 Task: Insert smiley emoji.
Action: Mouse moved to (629, 65)
Screenshot: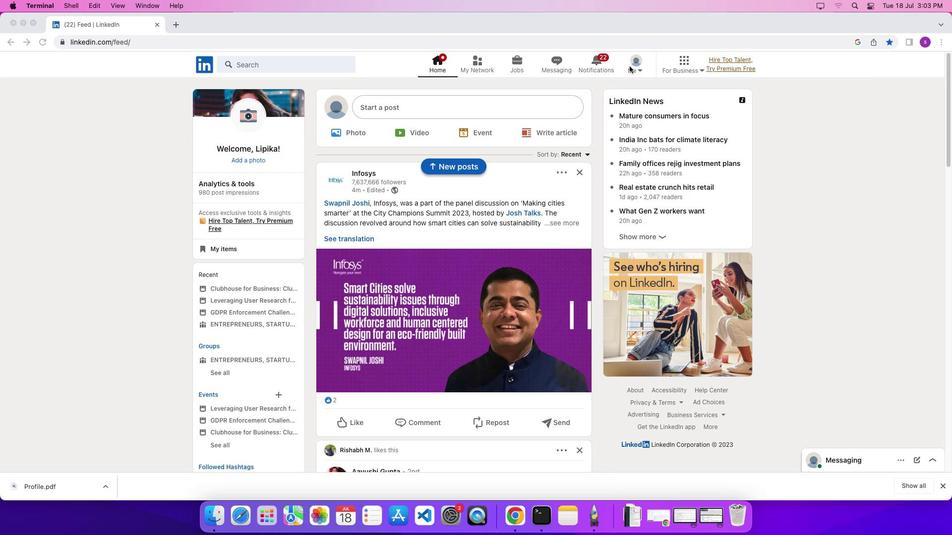 
Action: Mouse pressed left at (629, 65)
Screenshot: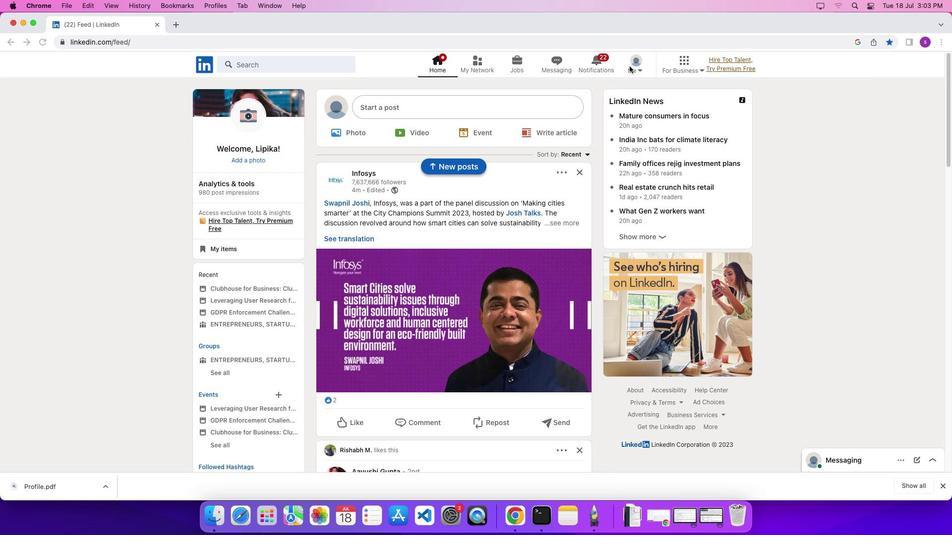 
Action: Mouse moved to (639, 66)
Screenshot: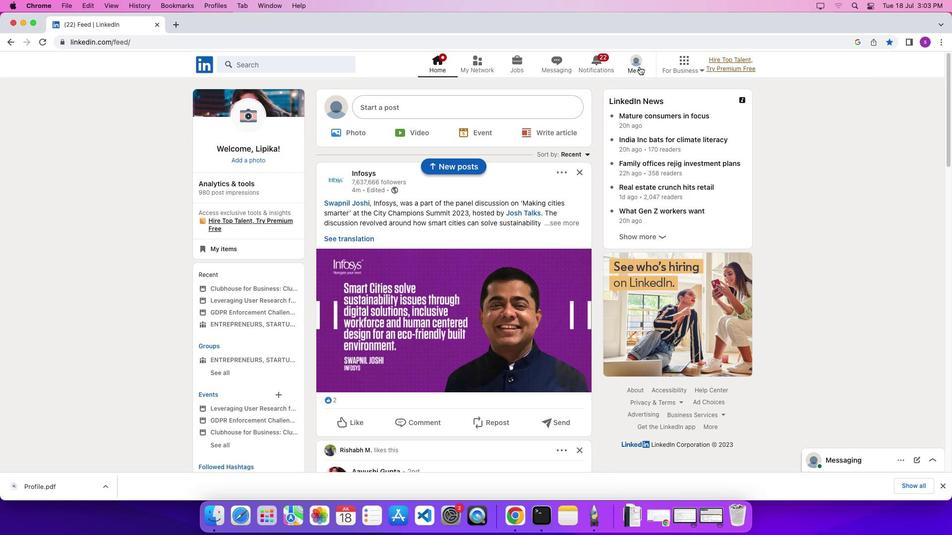 
Action: Mouse pressed left at (639, 66)
Screenshot: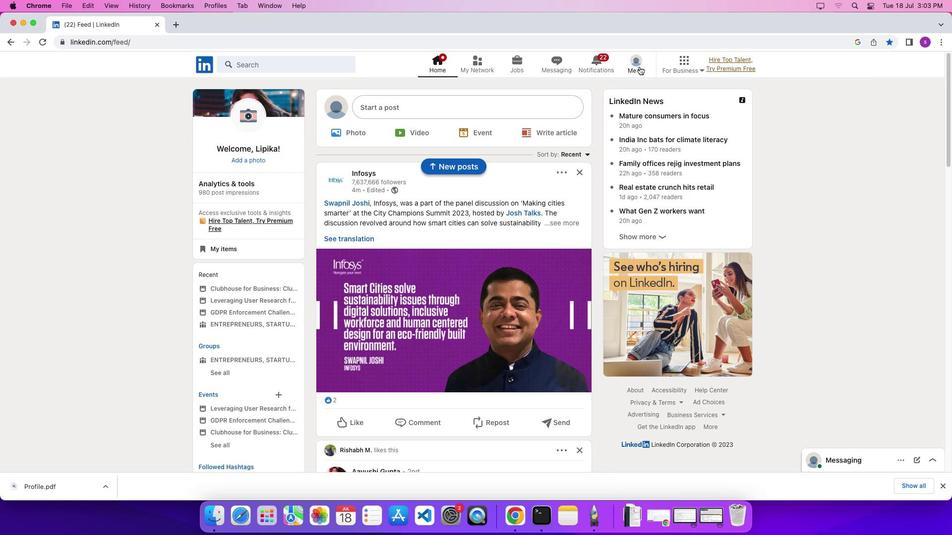 
Action: Mouse moved to (627, 119)
Screenshot: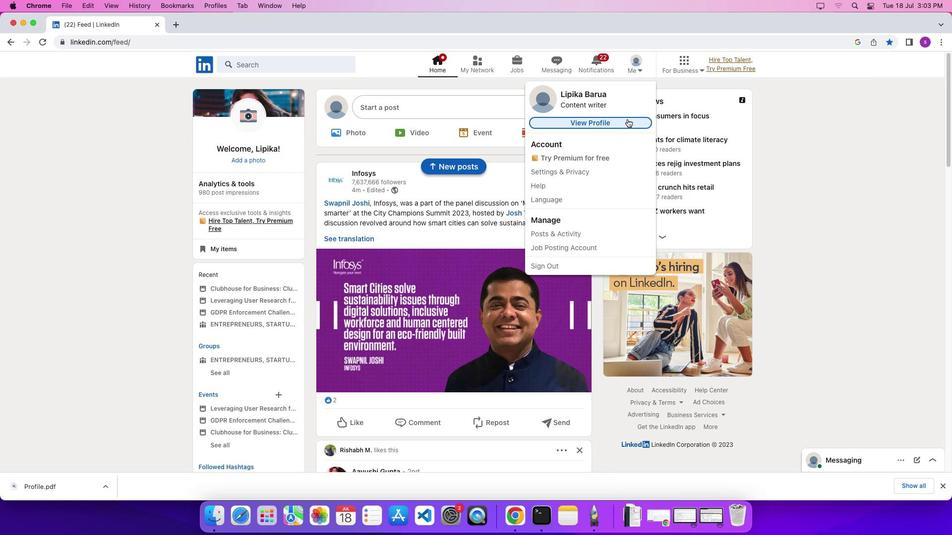 
Action: Mouse pressed left at (627, 119)
Screenshot: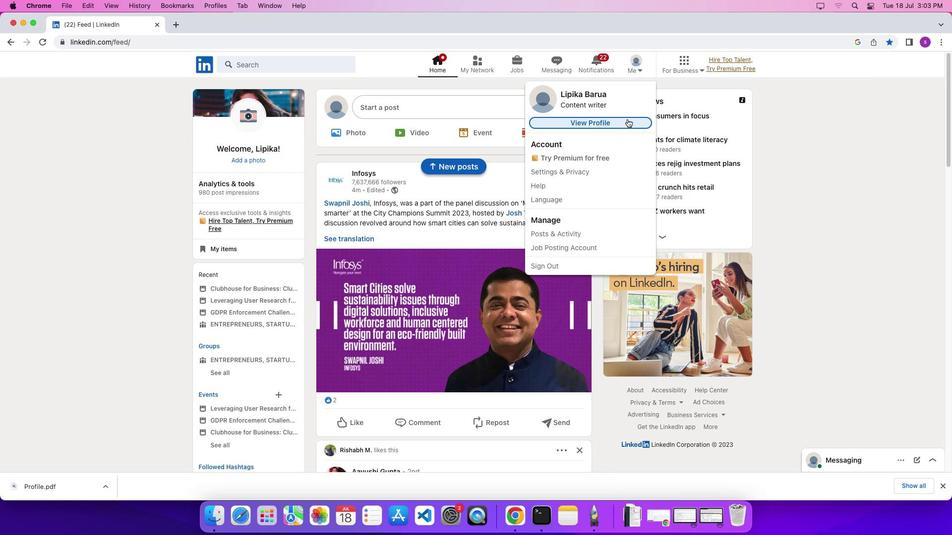 
Action: Mouse moved to (463, 308)
Screenshot: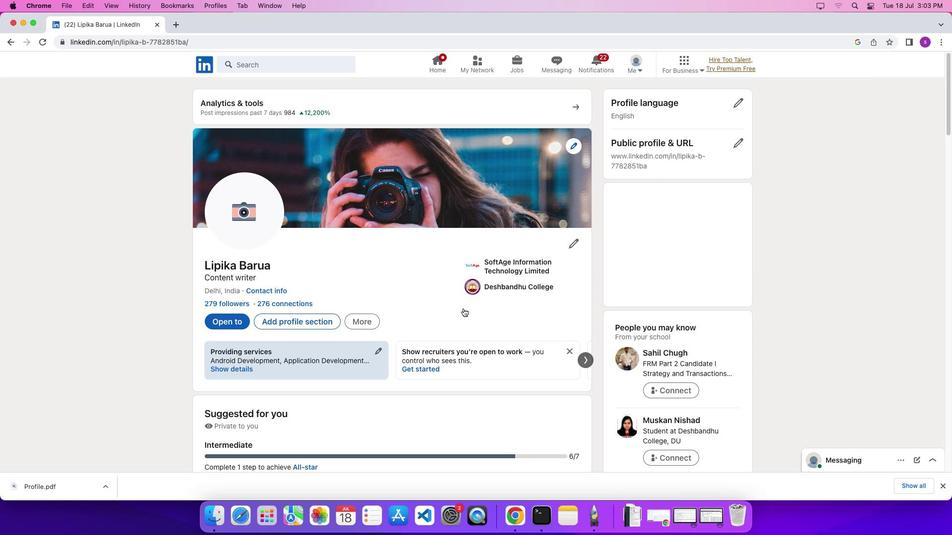 
Action: Mouse scrolled (463, 308) with delta (0, 0)
Screenshot: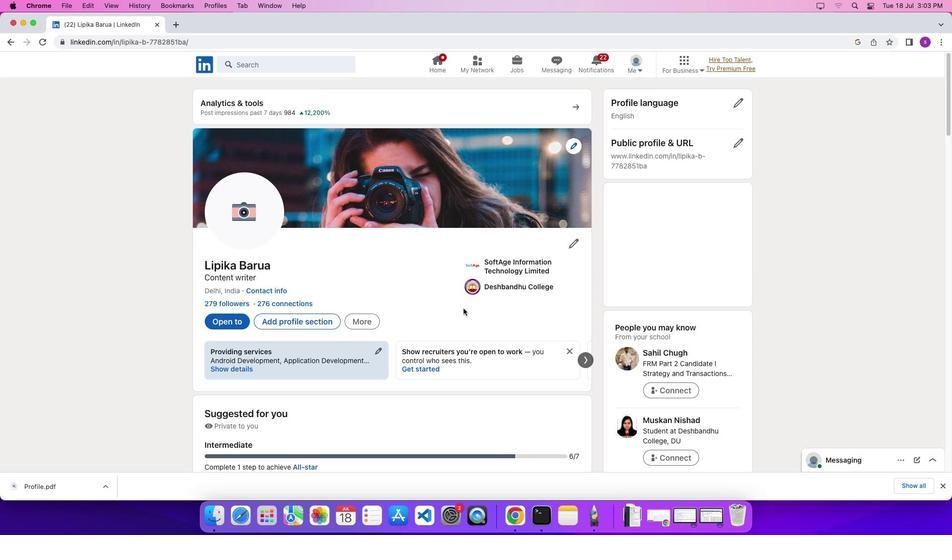 
Action: Mouse scrolled (463, 308) with delta (0, 0)
Screenshot: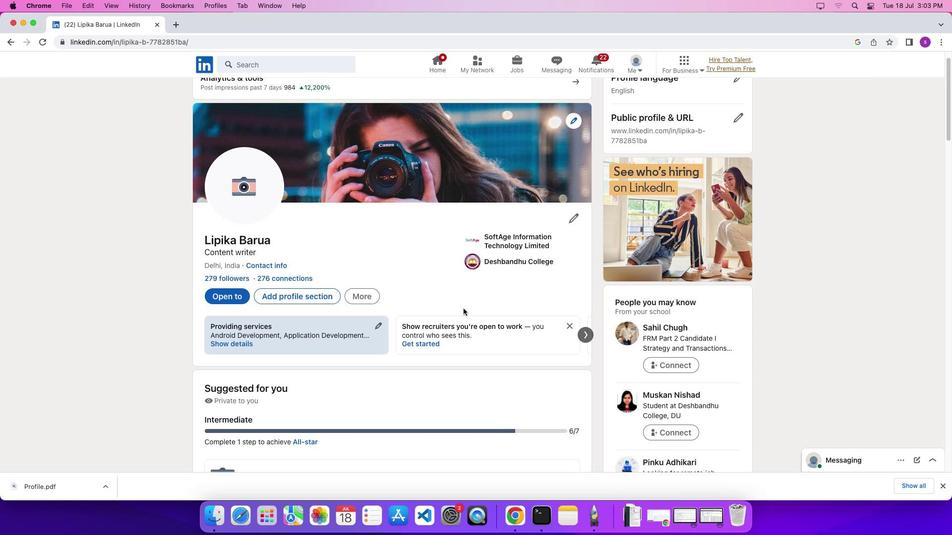 
Action: Mouse scrolled (463, 308) with delta (0, 0)
Screenshot: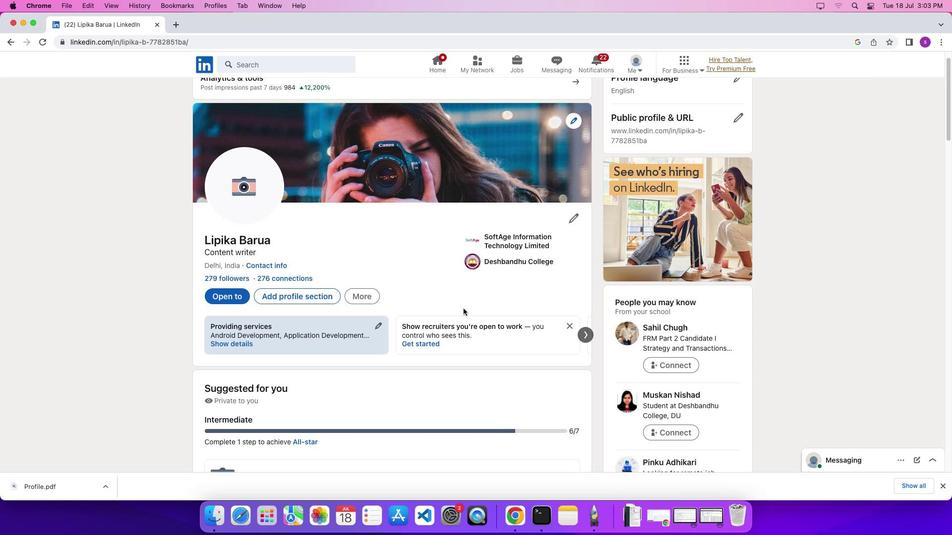 
Action: Mouse scrolled (463, 308) with delta (0, 0)
Screenshot: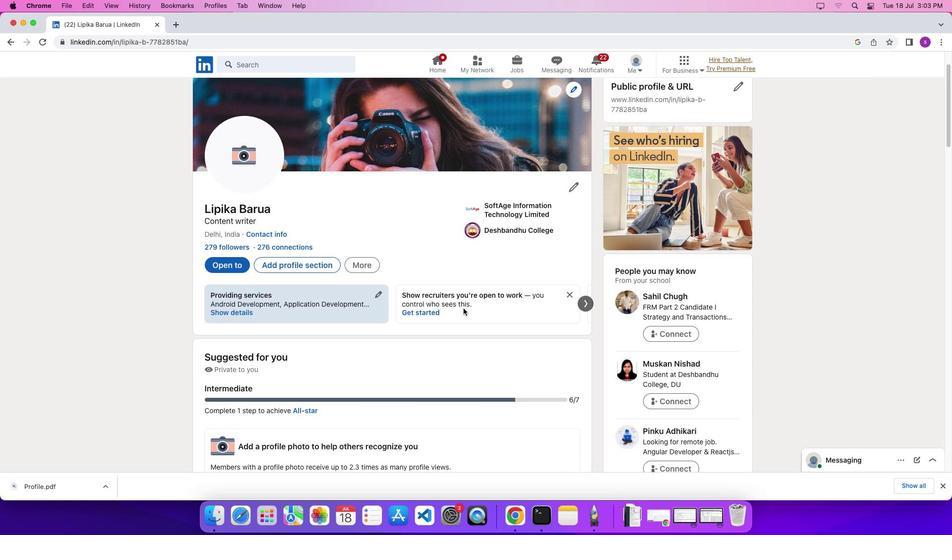 
Action: Mouse scrolled (463, 308) with delta (0, 0)
Screenshot: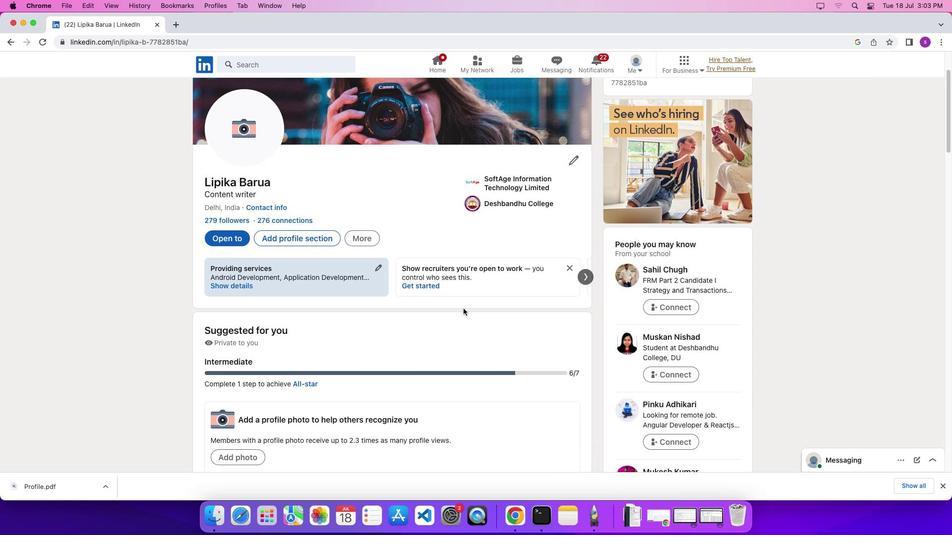 
Action: Mouse scrolled (463, 308) with delta (0, 0)
Screenshot: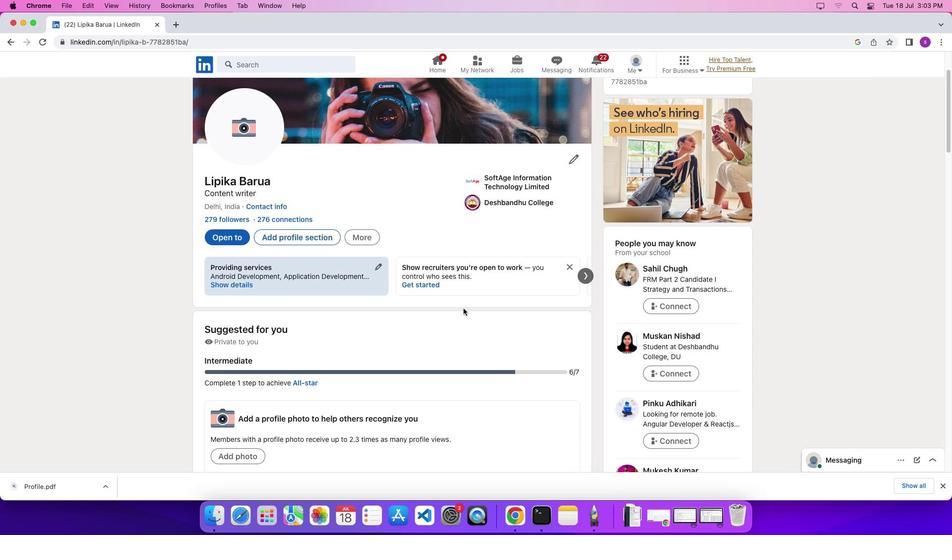 
Action: Mouse scrolled (463, 308) with delta (0, 0)
Screenshot: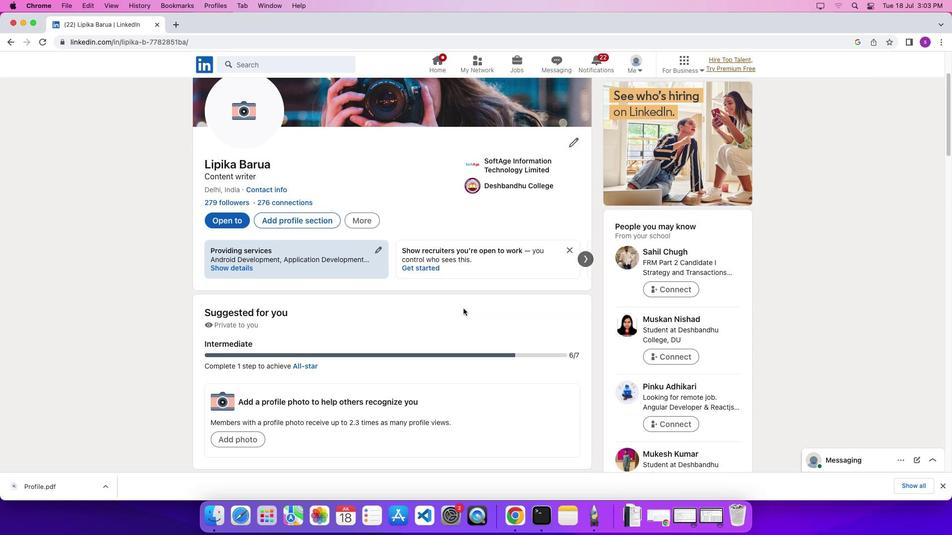 
Action: Mouse scrolled (463, 308) with delta (0, 0)
Screenshot: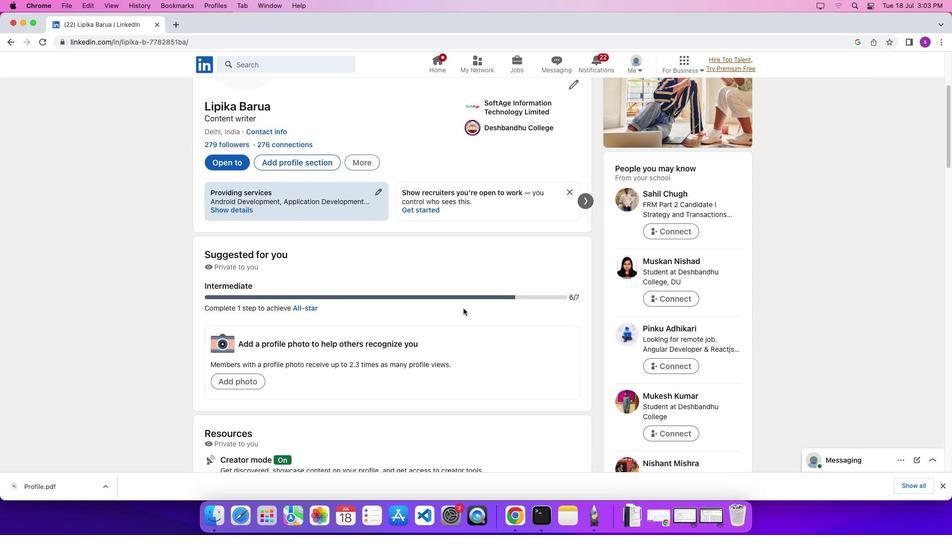 
Action: Mouse scrolled (463, 308) with delta (0, 0)
Screenshot: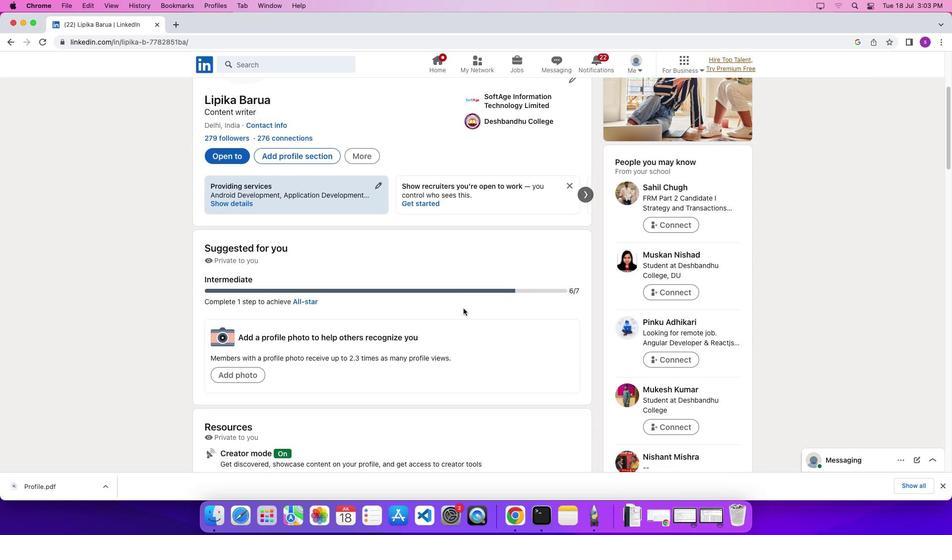 
Action: Mouse scrolled (463, 308) with delta (0, -2)
Screenshot: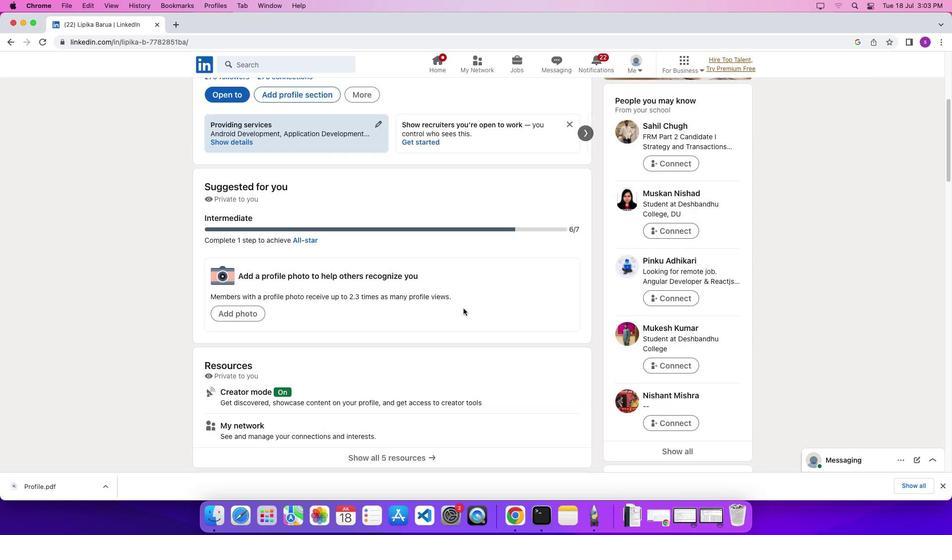 
Action: Mouse scrolled (463, 308) with delta (0, -2)
Screenshot: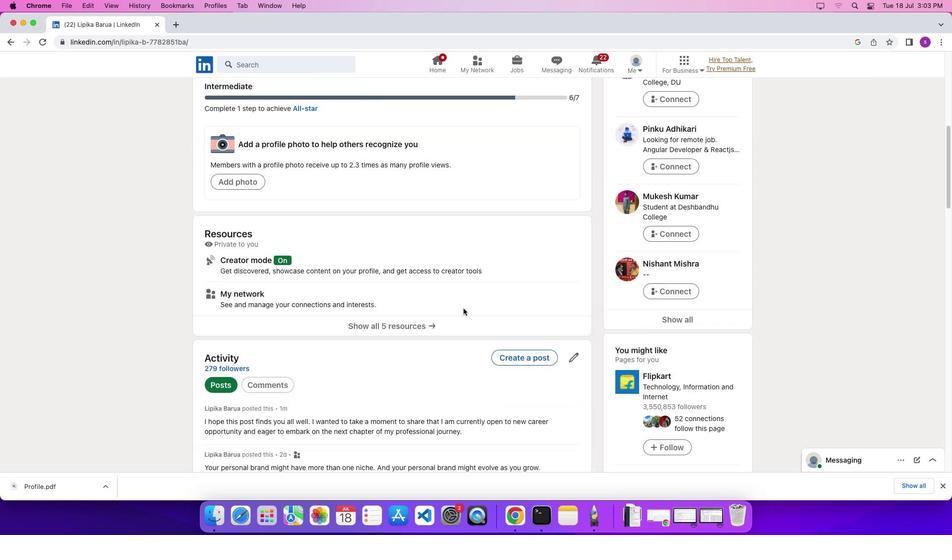
Action: Mouse moved to (524, 257)
Screenshot: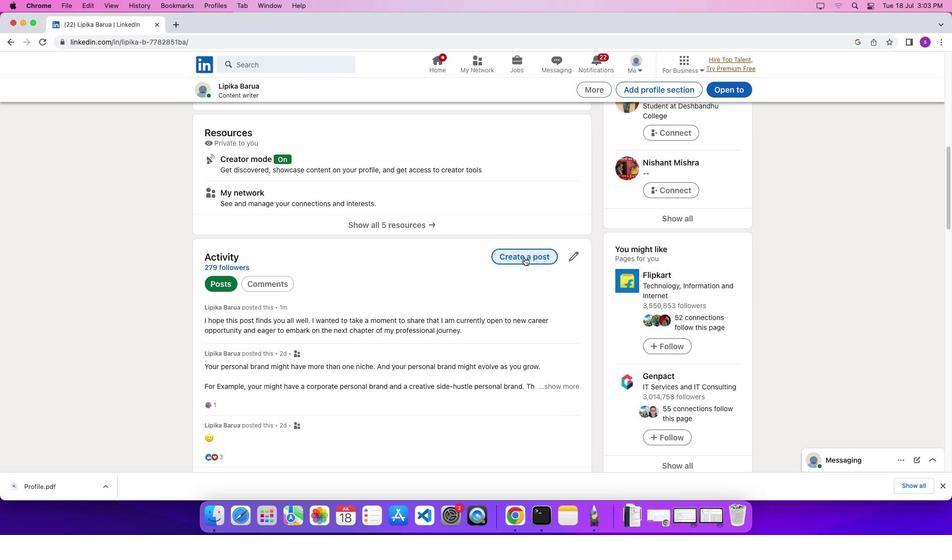 
Action: Mouse pressed left at (524, 257)
Screenshot: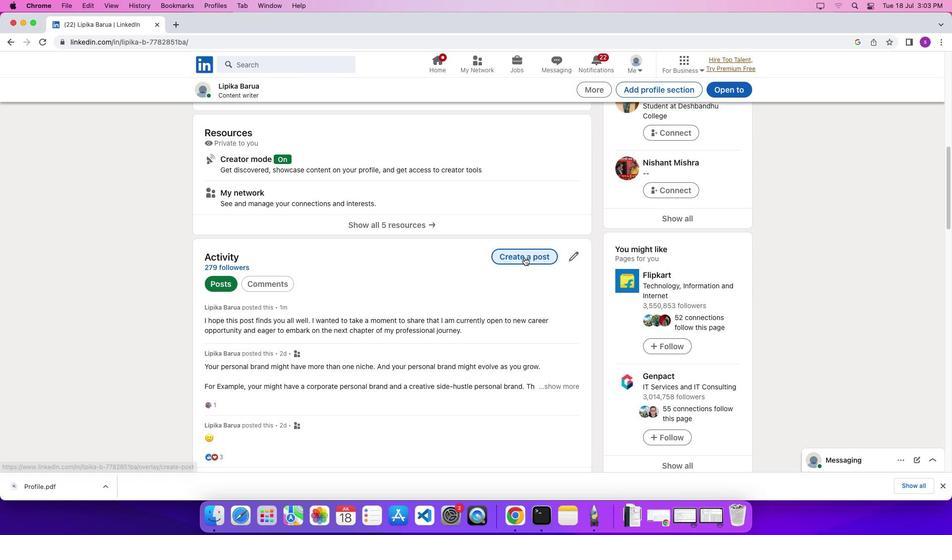 
Action: Mouse moved to (313, 264)
Screenshot: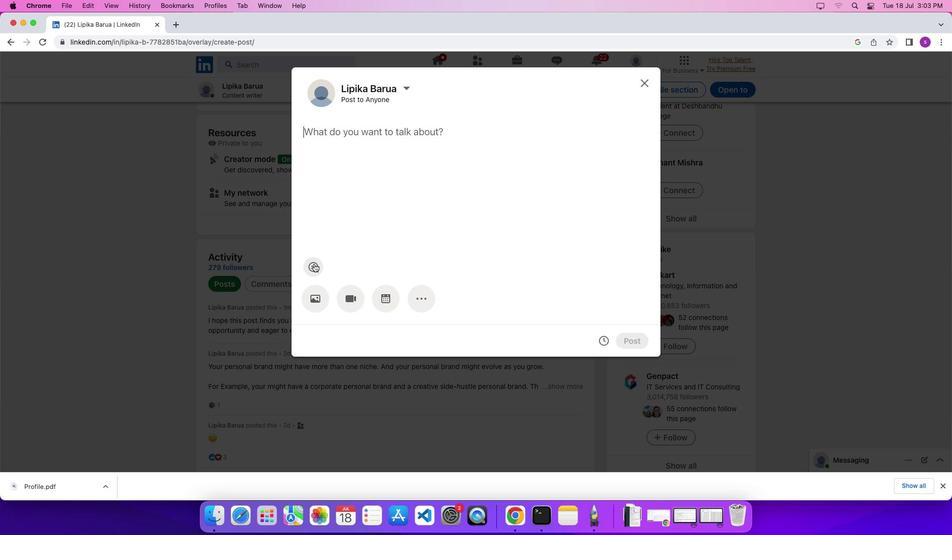 
Action: Mouse pressed left at (313, 264)
Screenshot: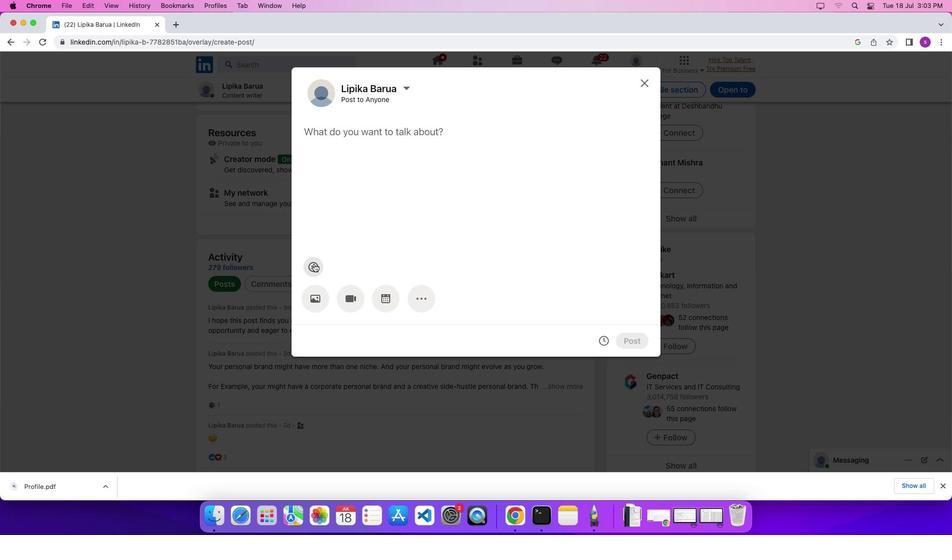 
Action: Mouse moved to (322, 145)
Screenshot: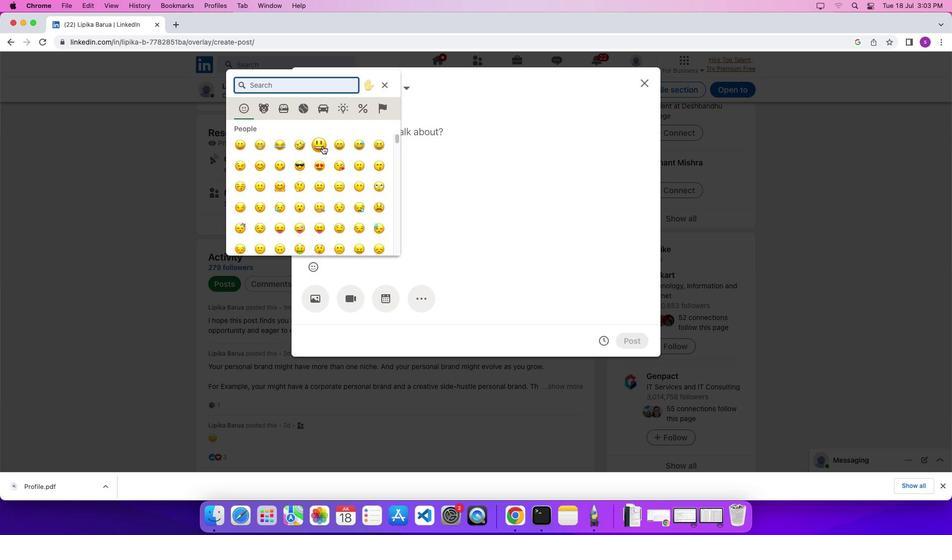 
Action: Mouse pressed left at (322, 145)
Screenshot: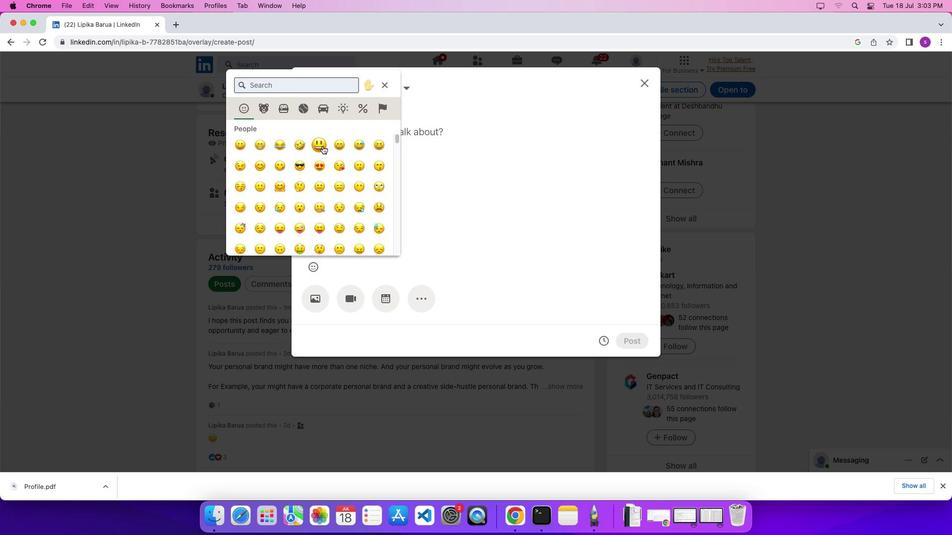 
Action: Mouse moved to (409, 186)
Screenshot: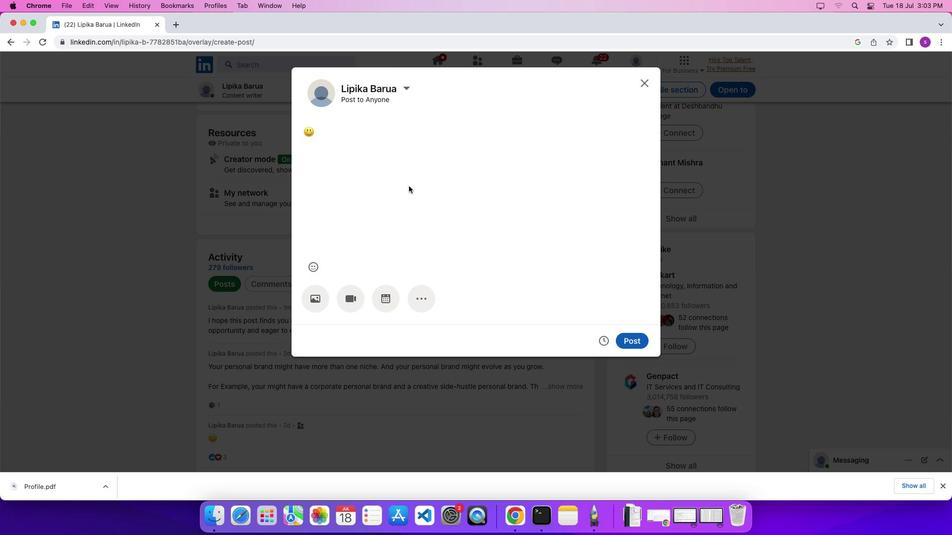 
